 Task: Create a rule when checklist is made incomplete in a card by anyone except me.
Action: Mouse moved to (1055, 85)
Screenshot: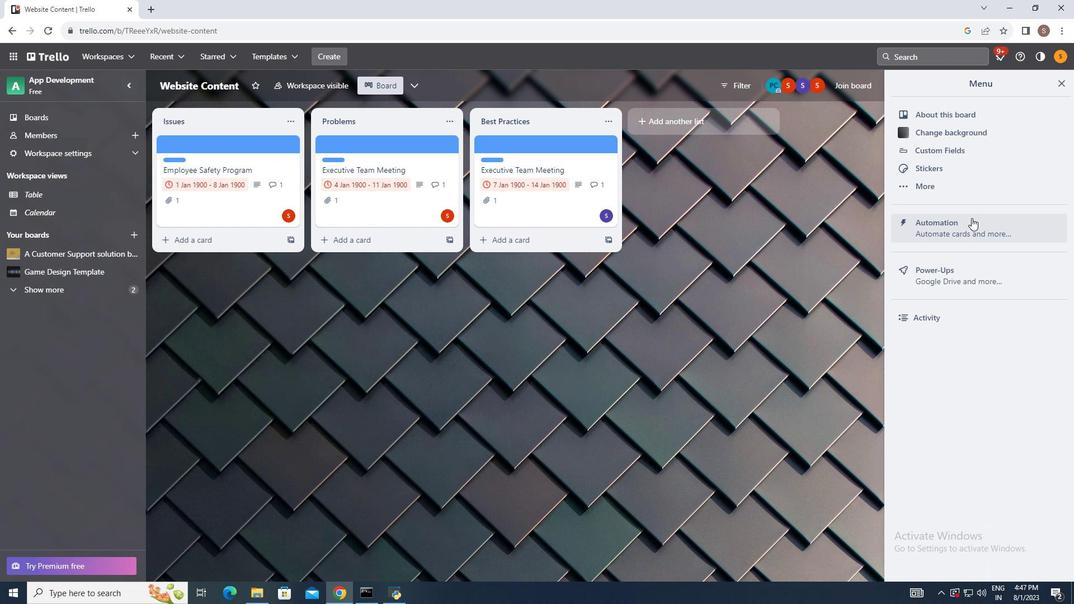 
Action: Mouse pressed left at (1055, 85)
Screenshot: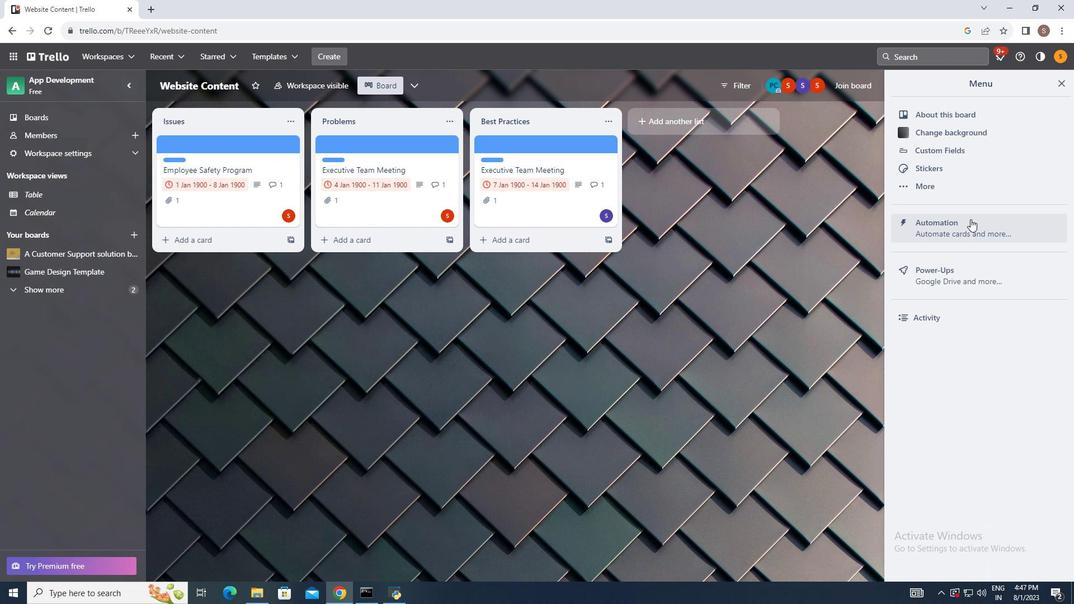
Action: Mouse moved to (971, 219)
Screenshot: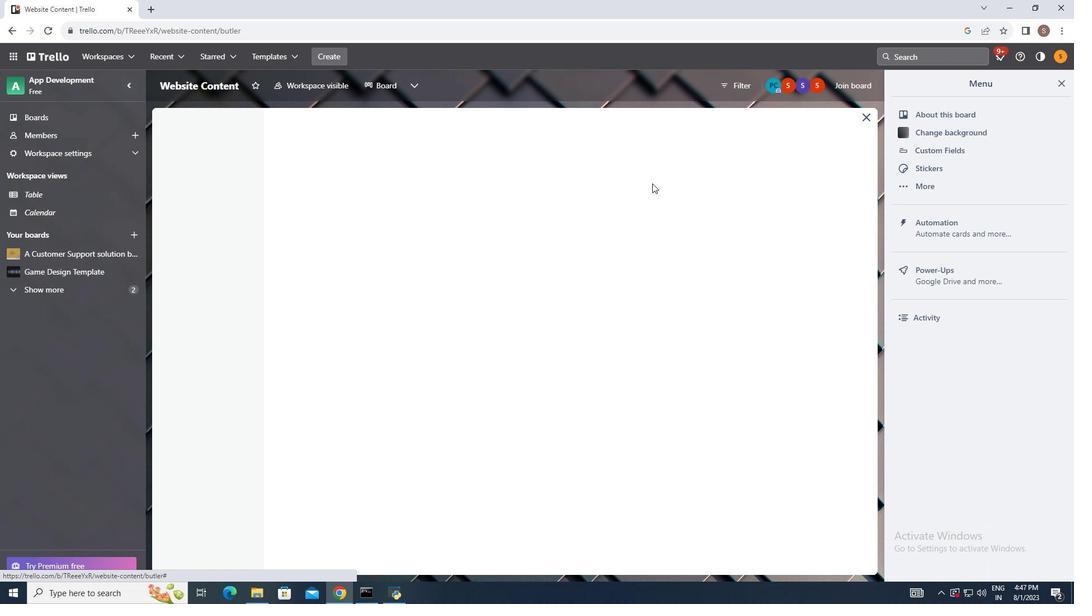 
Action: Mouse pressed left at (971, 219)
Screenshot: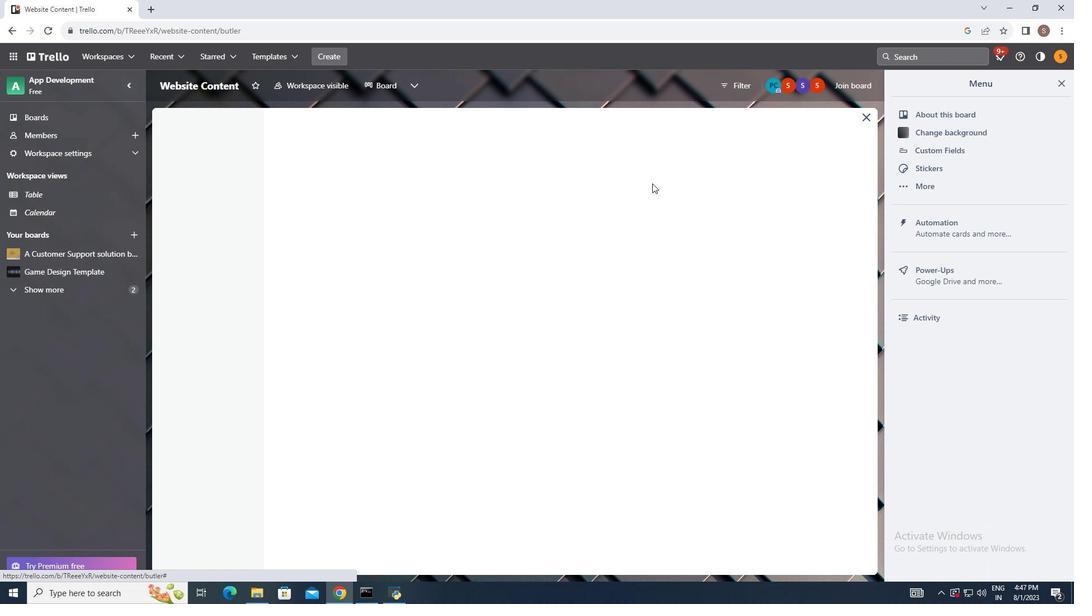 
Action: Mouse moved to (216, 176)
Screenshot: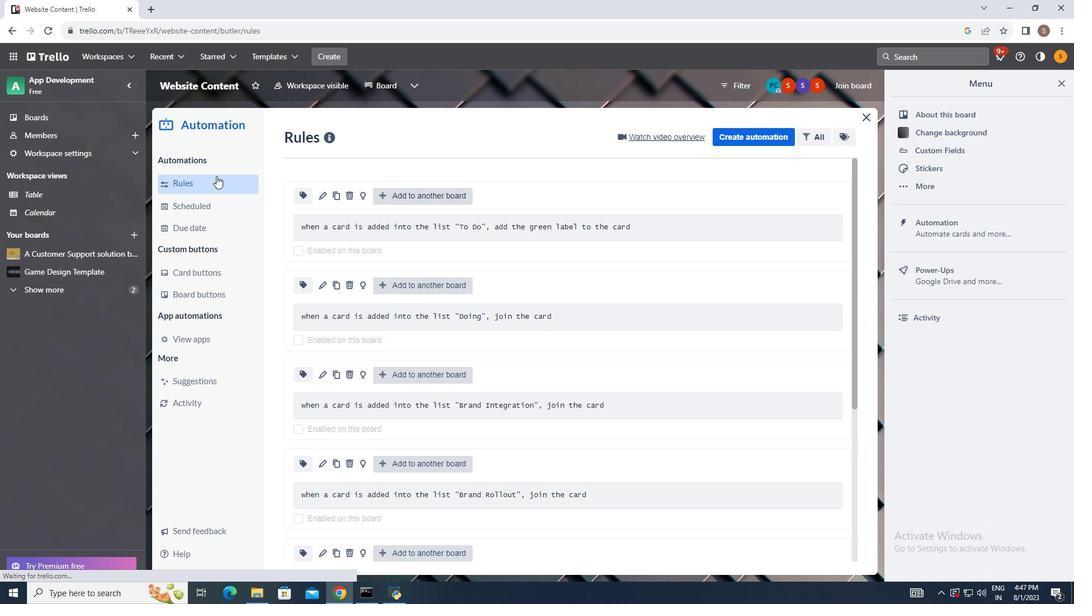 
Action: Mouse pressed left at (216, 176)
Screenshot: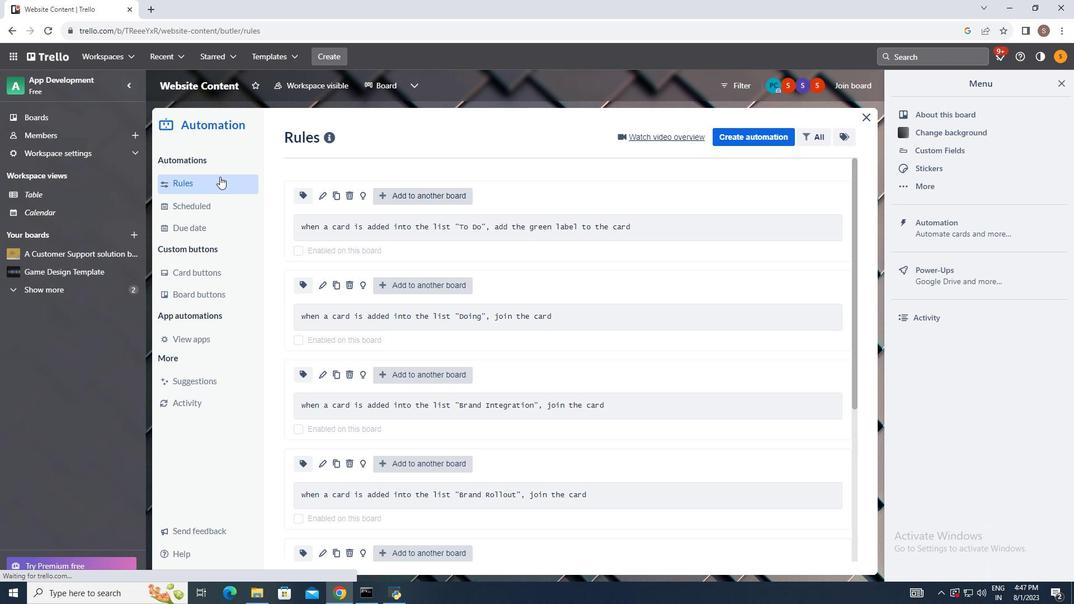 
Action: Mouse moved to (734, 137)
Screenshot: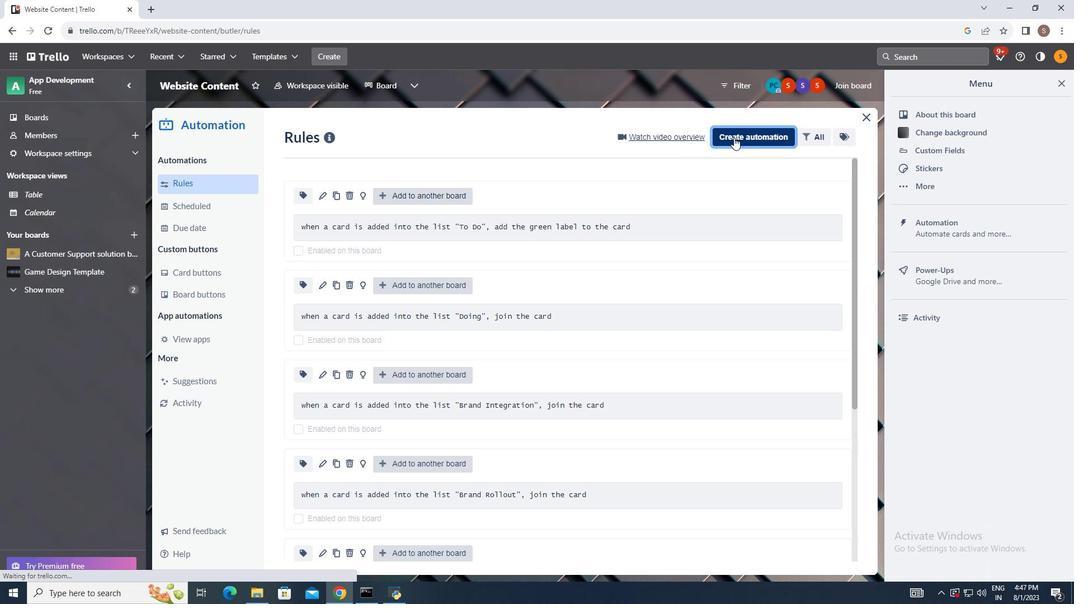 
Action: Mouse pressed left at (734, 137)
Screenshot: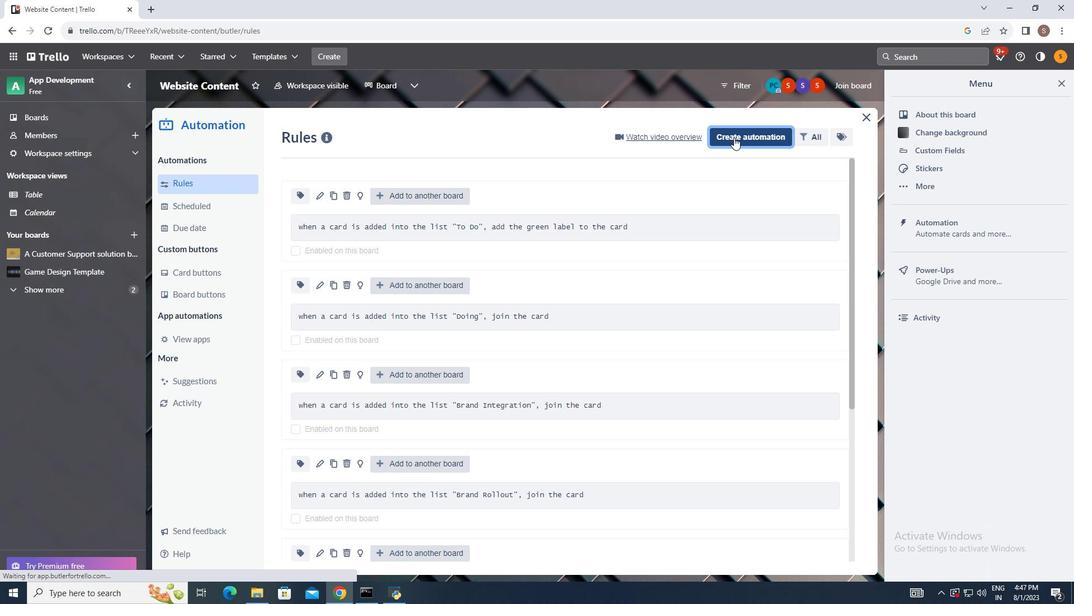 
Action: Mouse moved to (576, 241)
Screenshot: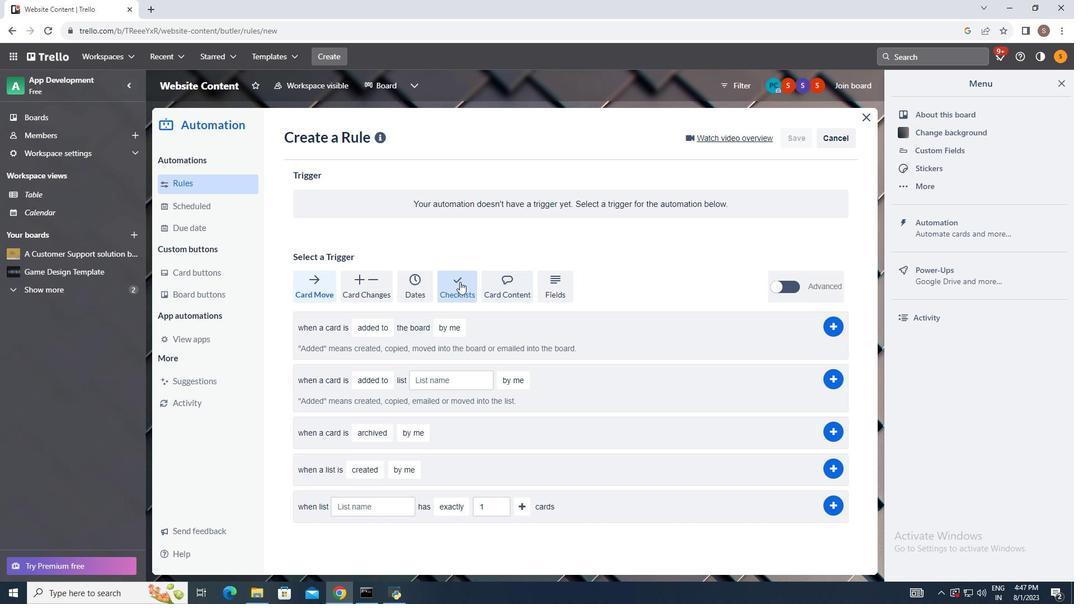 
Action: Mouse pressed left at (576, 241)
Screenshot: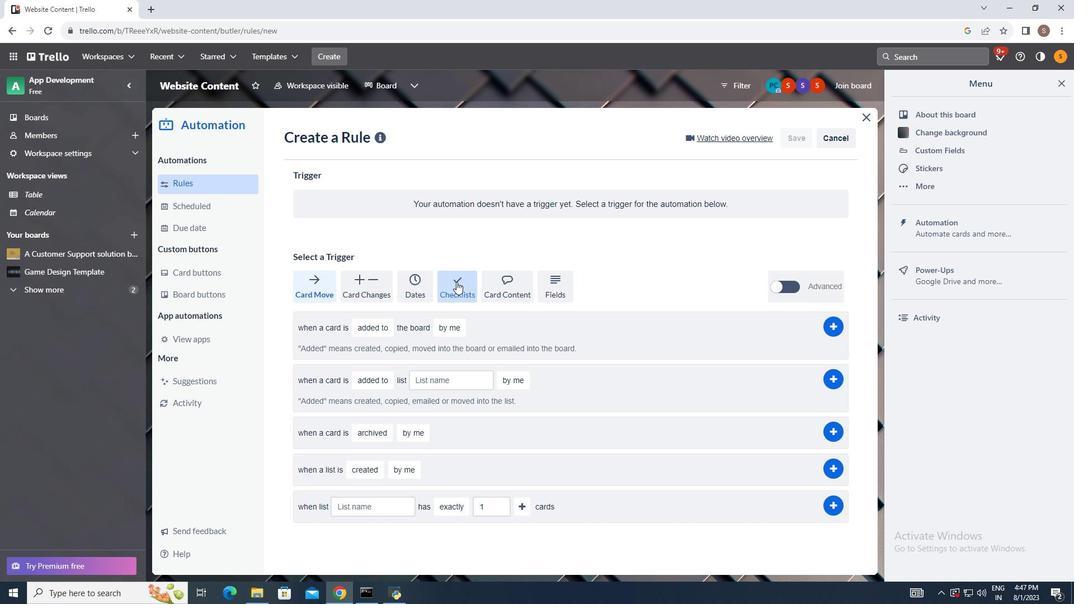 
Action: Mouse moved to (454, 283)
Screenshot: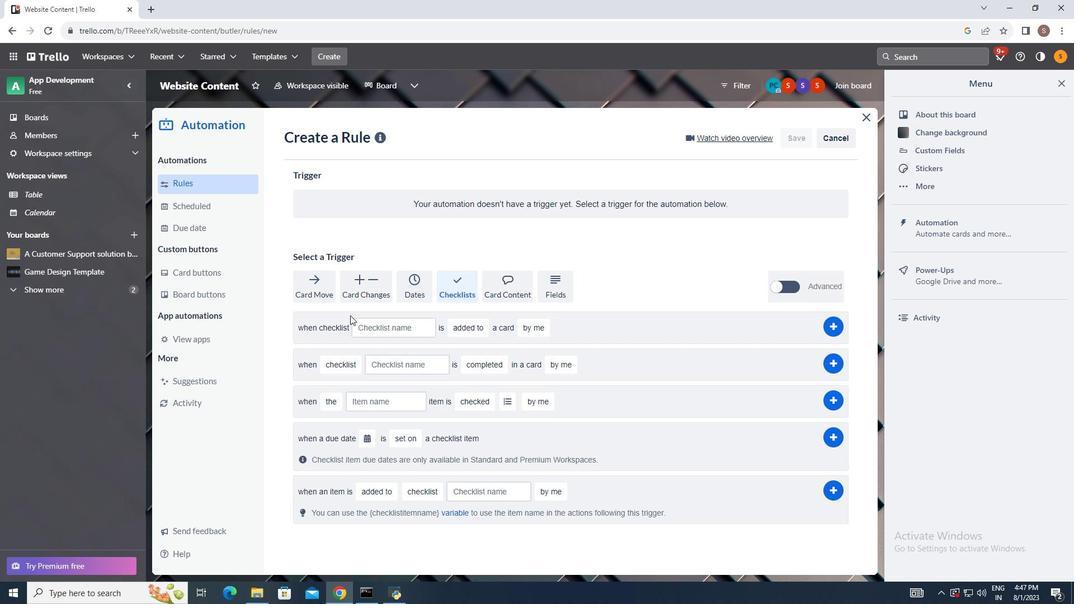 
Action: Mouse pressed left at (454, 283)
Screenshot: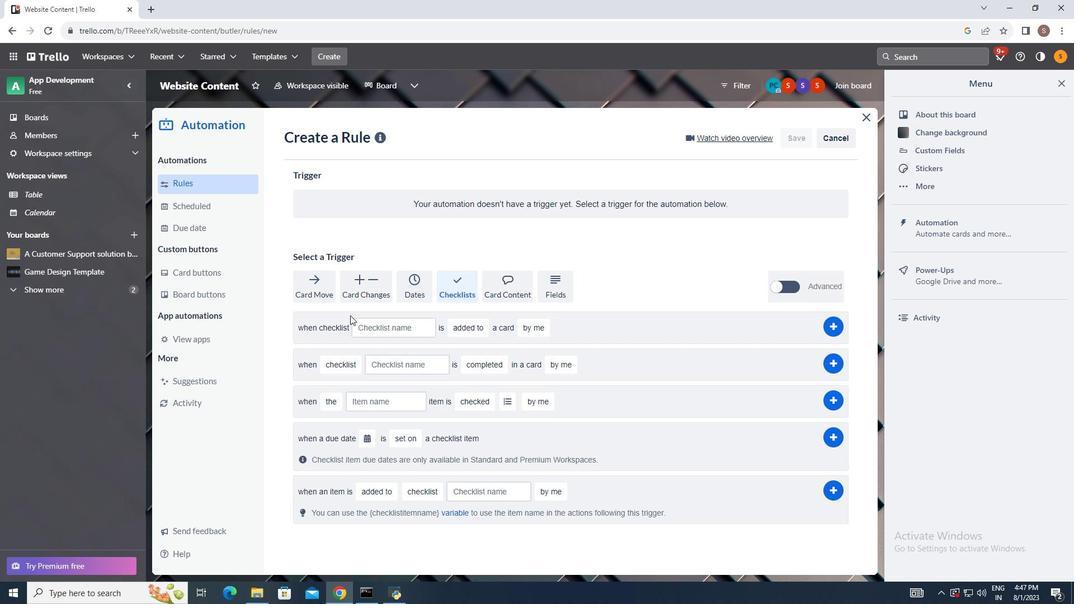 
Action: Mouse moved to (331, 362)
Screenshot: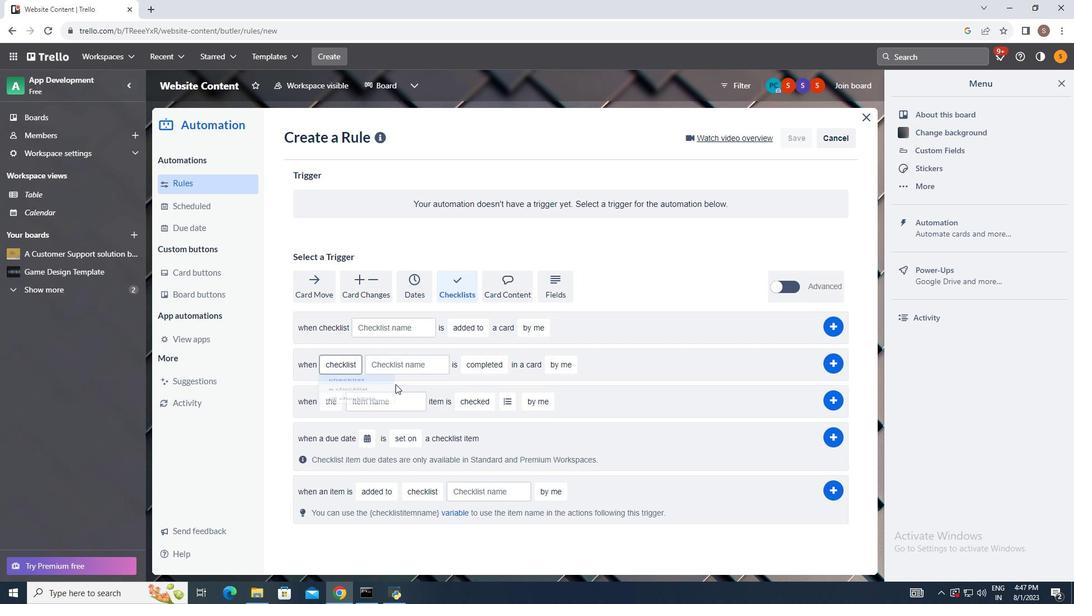 
Action: Mouse pressed left at (331, 362)
Screenshot: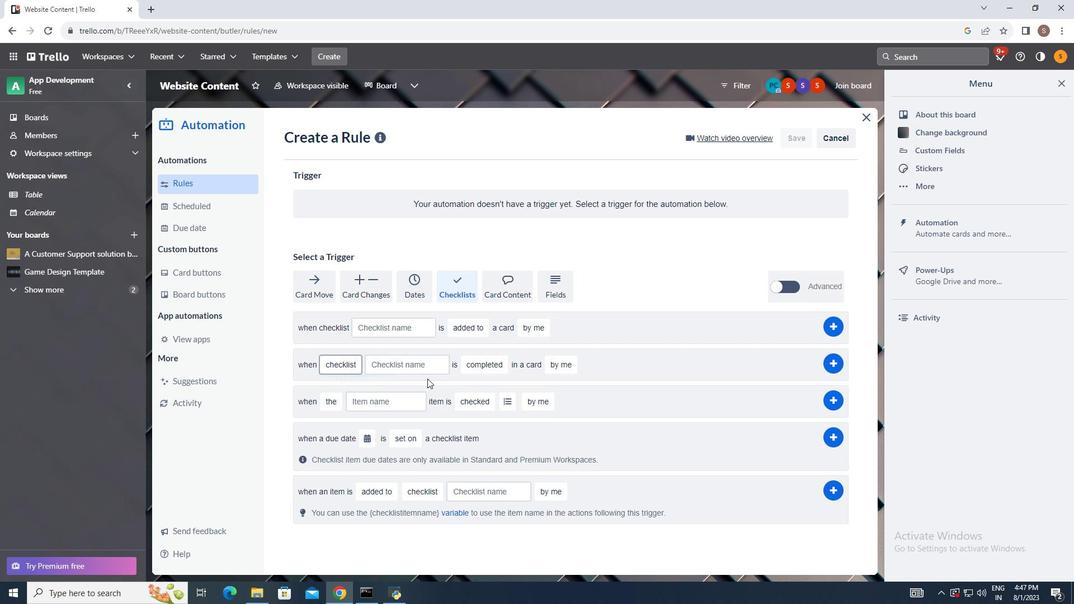 
Action: Mouse moved to (344, 384)
Screenshot: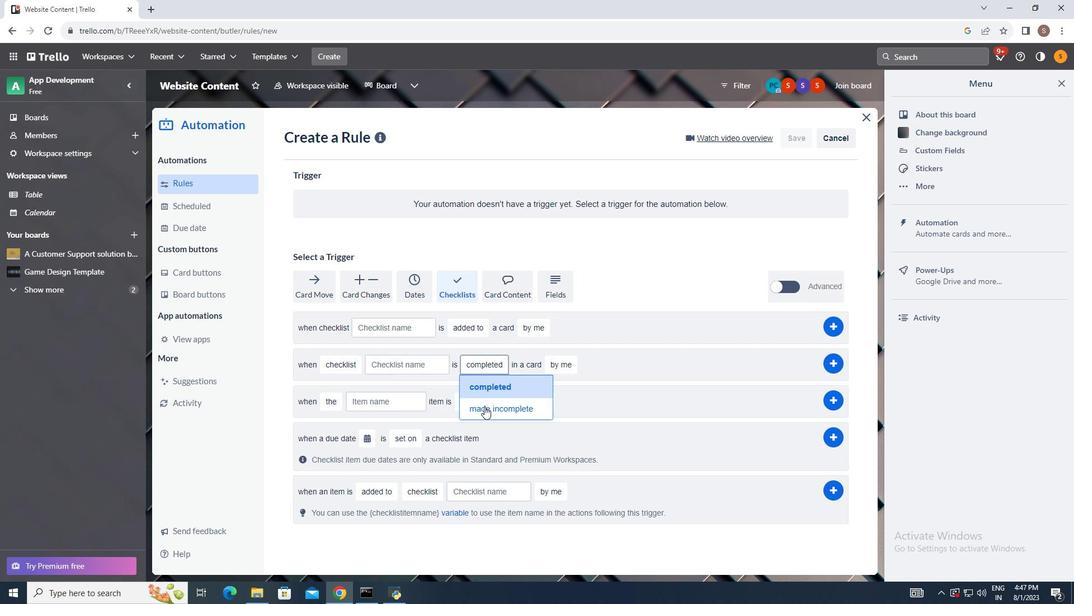 
Action: Mouse pressed left at (344, 384)
Screenshot: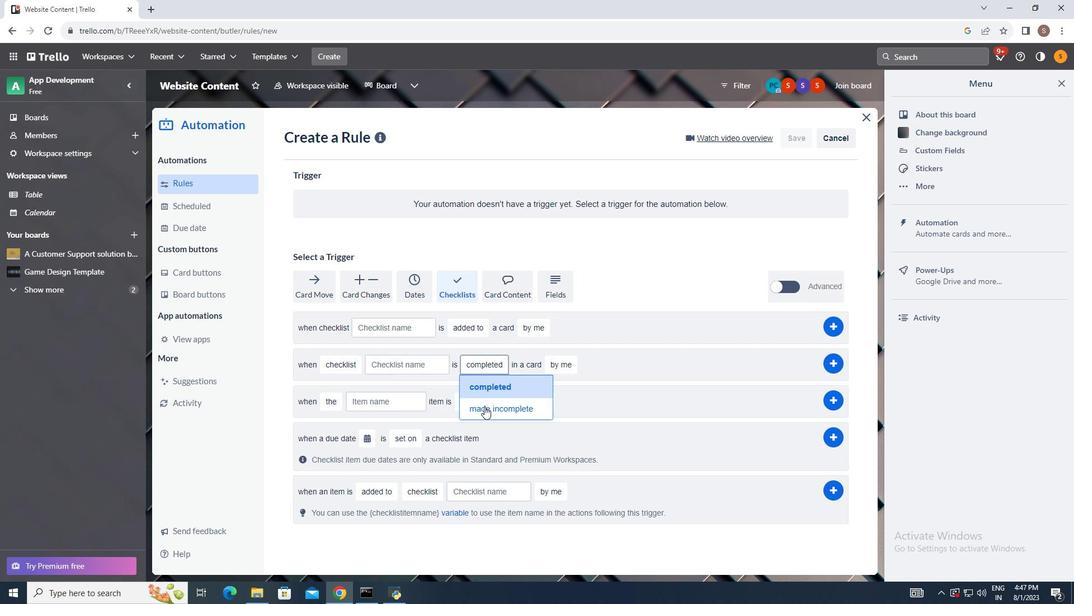 
Action: Mouse moved to (479, 360)
Screenshot: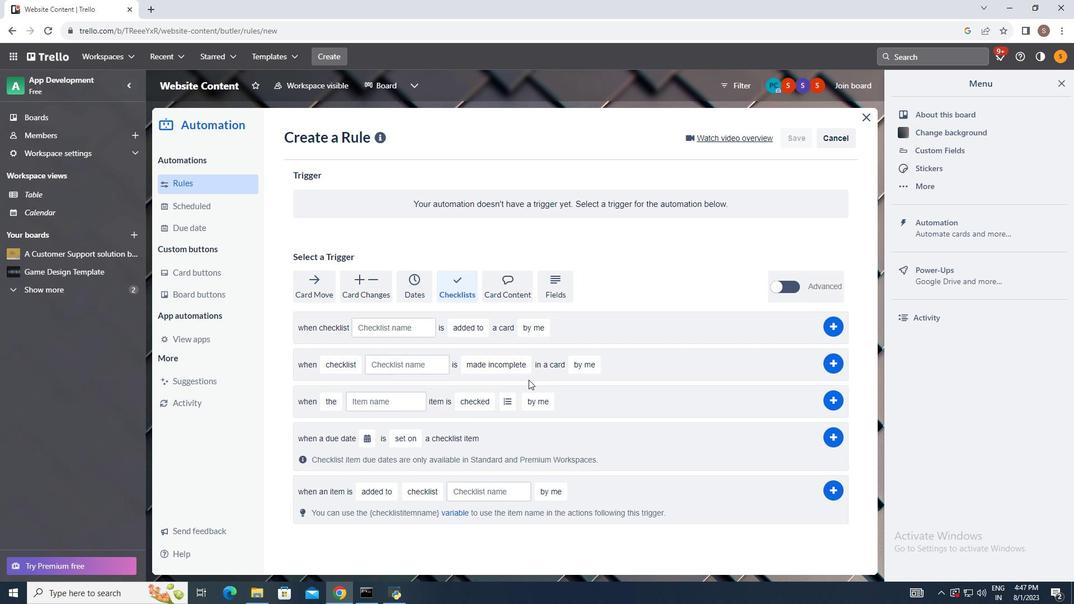 
Action: Mouse pressed left at (479, 360)
Screenshot: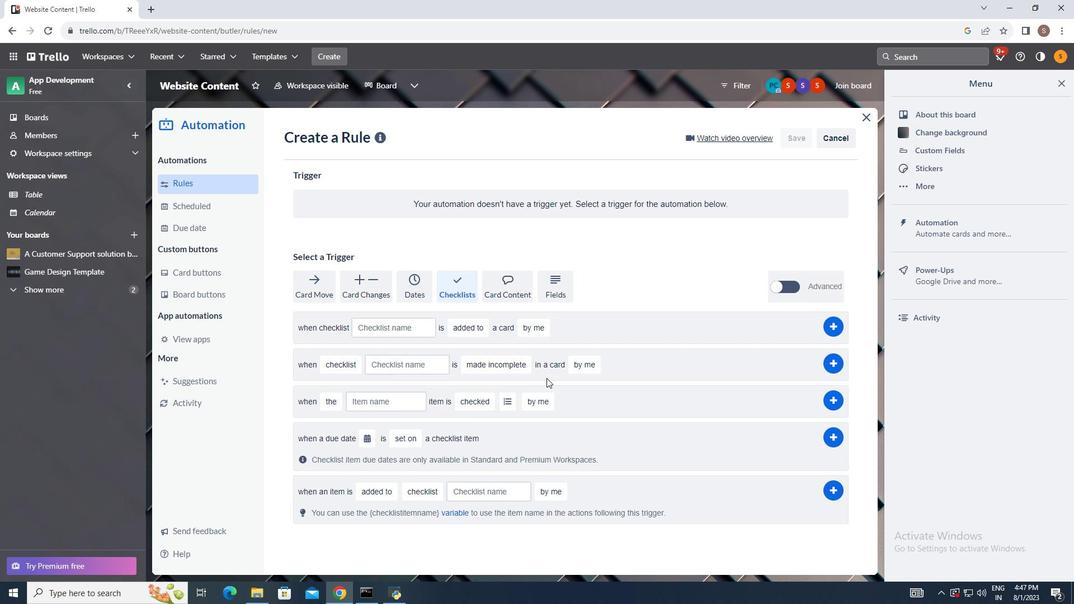 
Action: Mouse moved to (484, 407)
Screenshot: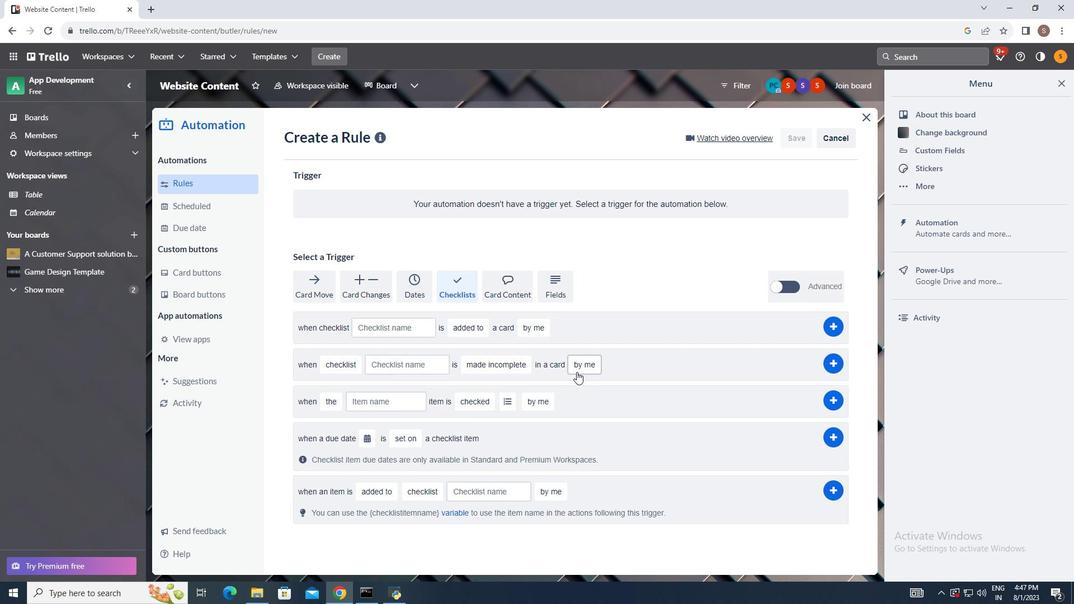 
Action: Mouse pressed left at (484, 407)
Screenshot: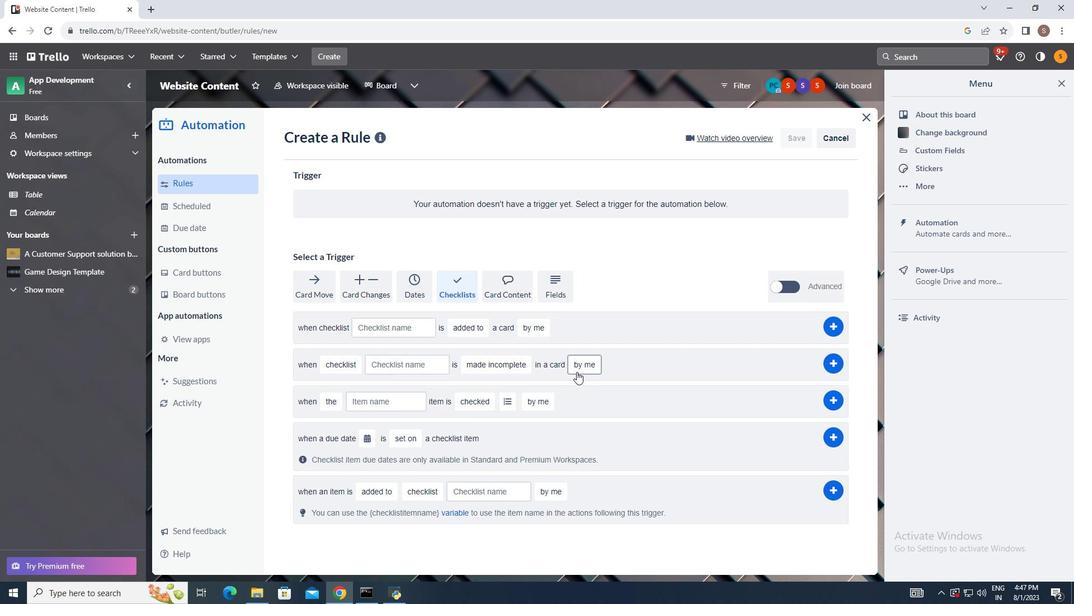 
Action: Mouse moved to (579, 361)
Screenshot: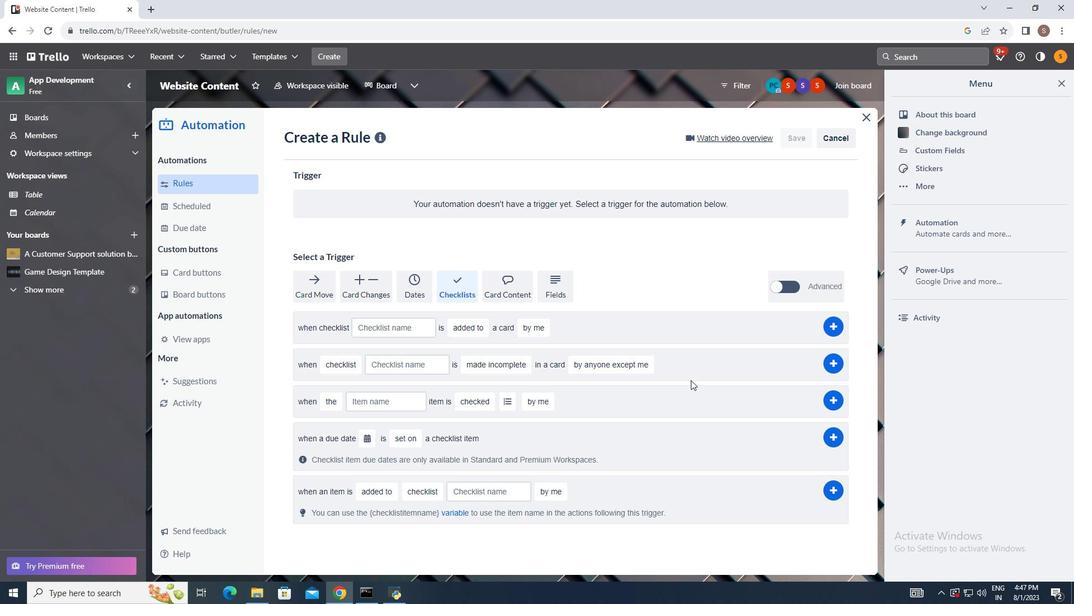 
Action: Mouse pressed left at (579, 361)
Screenshot: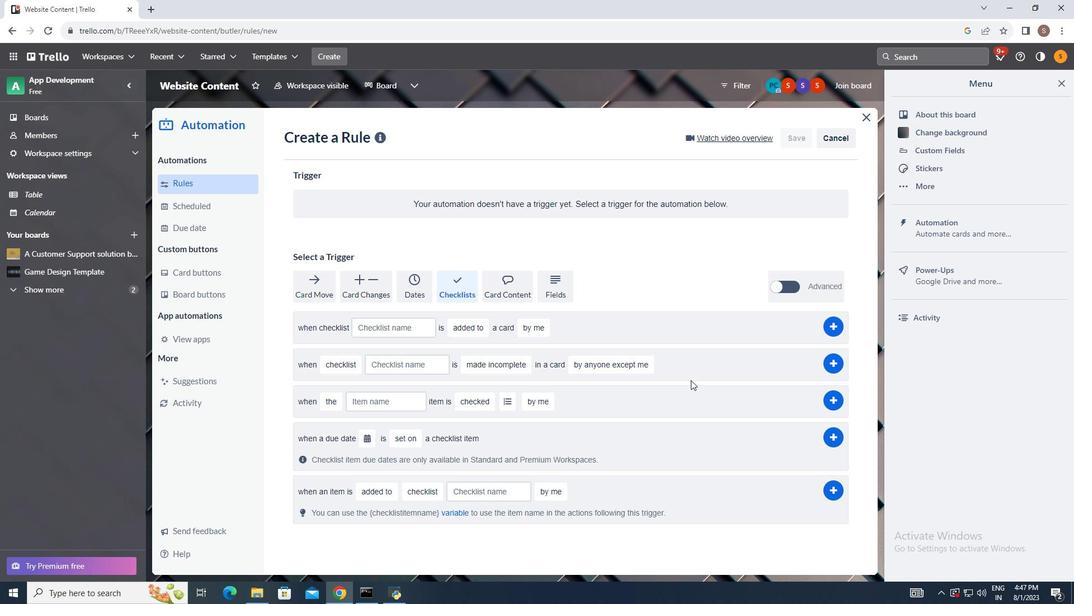 
Action: Mouse moved to (608, 433)
Screenshot: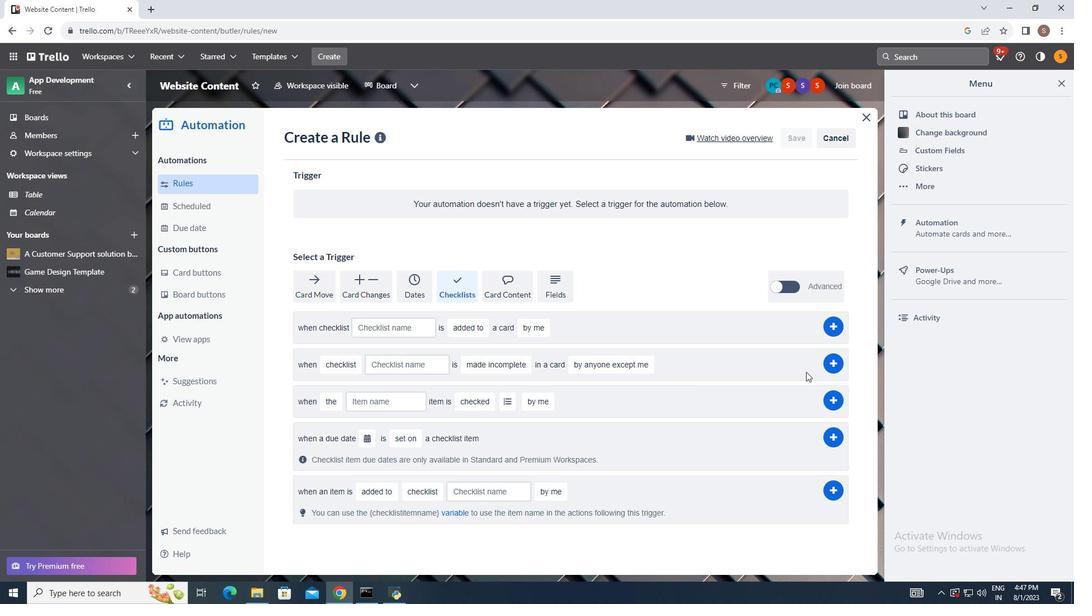 
Action: Mouse pressed left at (608, 433)
Screenshot: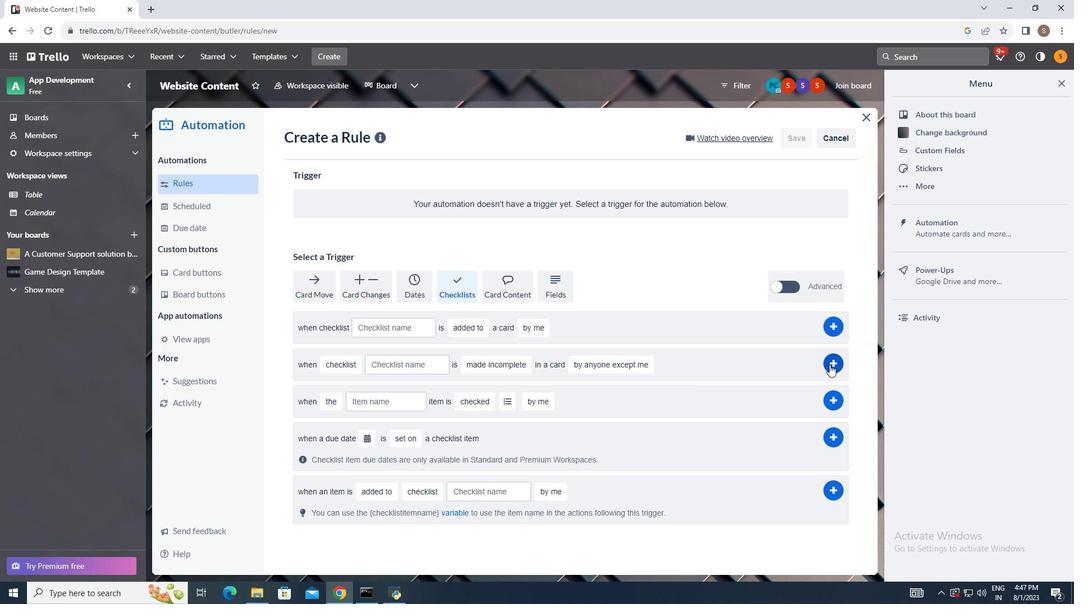 
Action: Mouse moved to (830, 364)
Screenshot: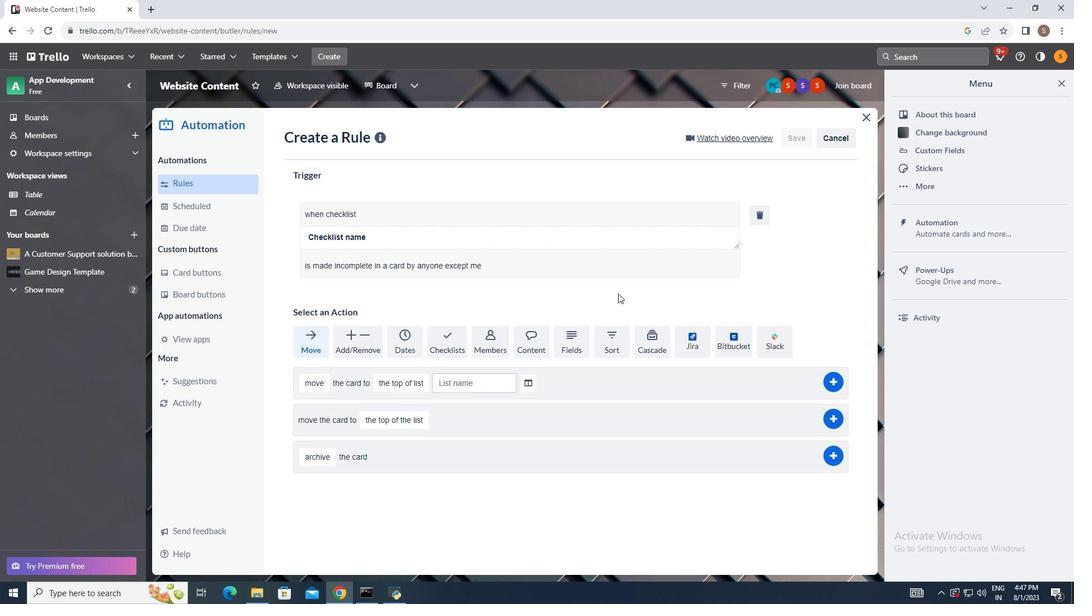 
Action: Mouse pressed left at (830, 364)
Screenshot: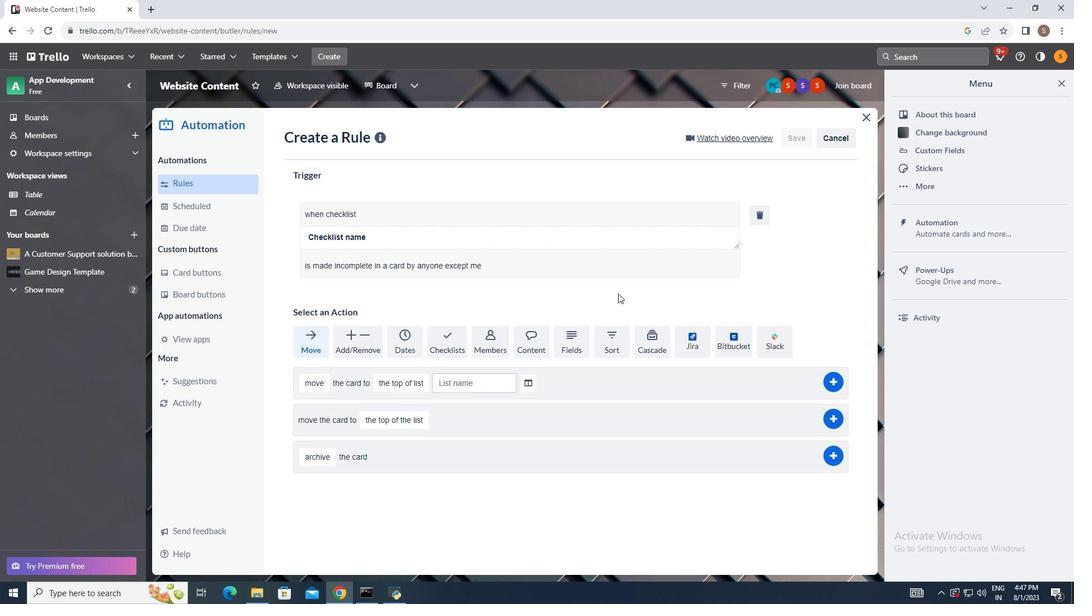 
Action: Mouse moved to (618, 293)
Screenshot: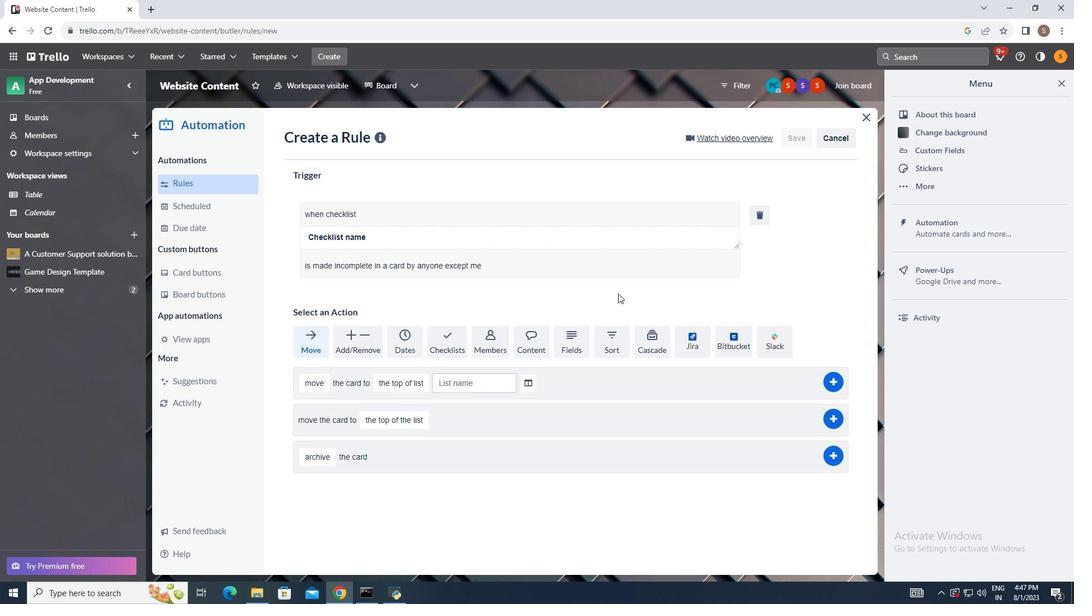 
